 Task: Start in the project WorthyTech the sprint 'Warp Speed Ahead', with a duration of 3 weeks.
Action: Mouse moved to (155, 49)
Screenshot: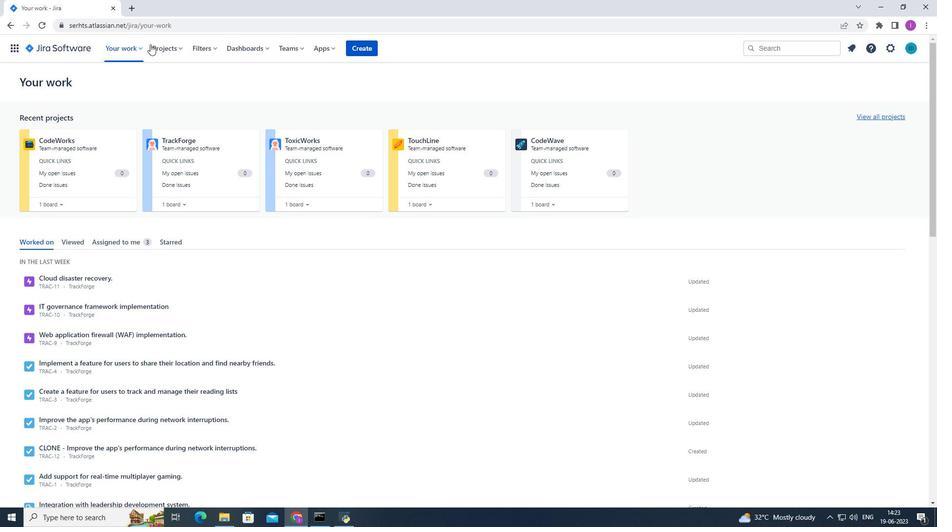 
Action: Mouse pressed left at (155, 49)
Screenshot: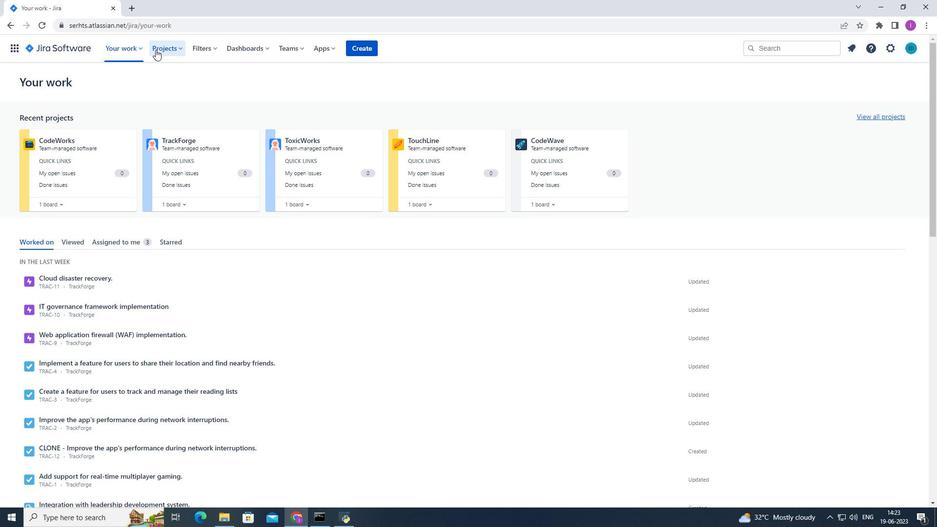 
Action: Mouse moved to (169, 91)
Screenshot: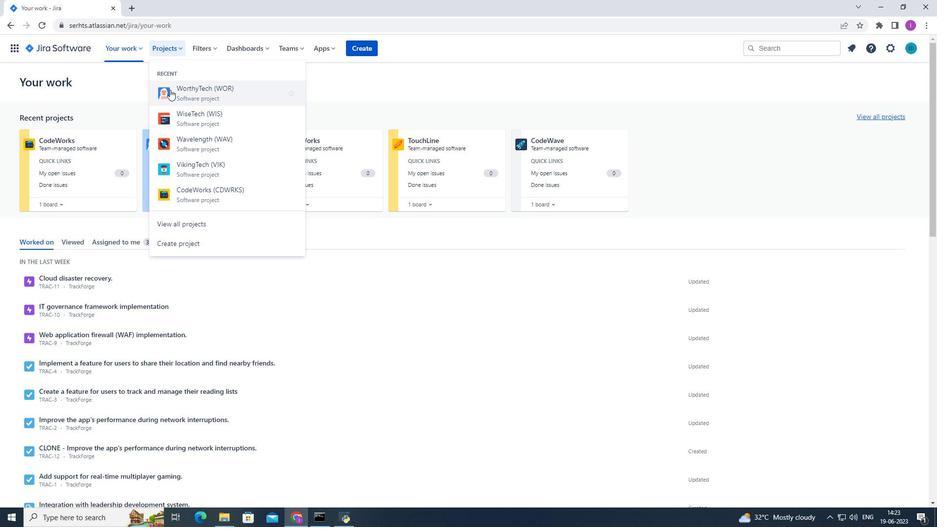 
Action: Mouse pressed left at (169, 91)
Screenshot: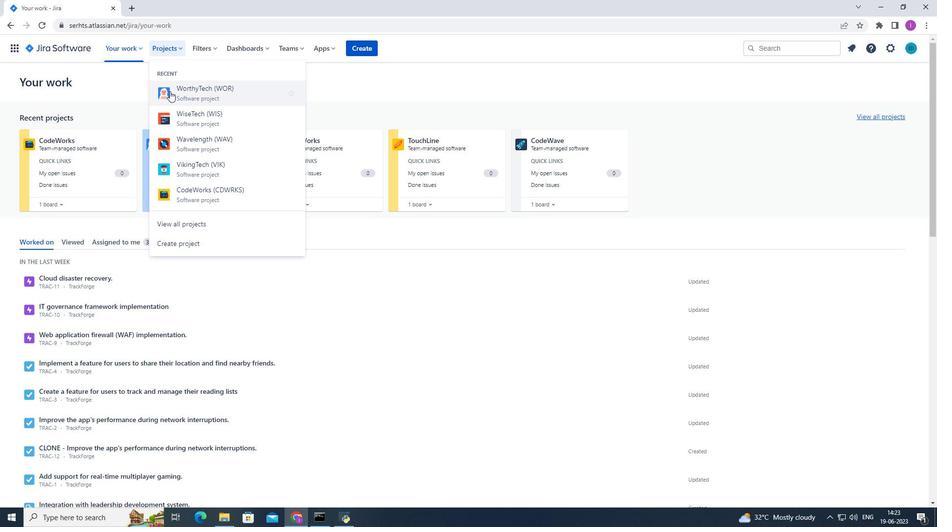 
Action: Mouse moved to (47, 147)
Screenshot: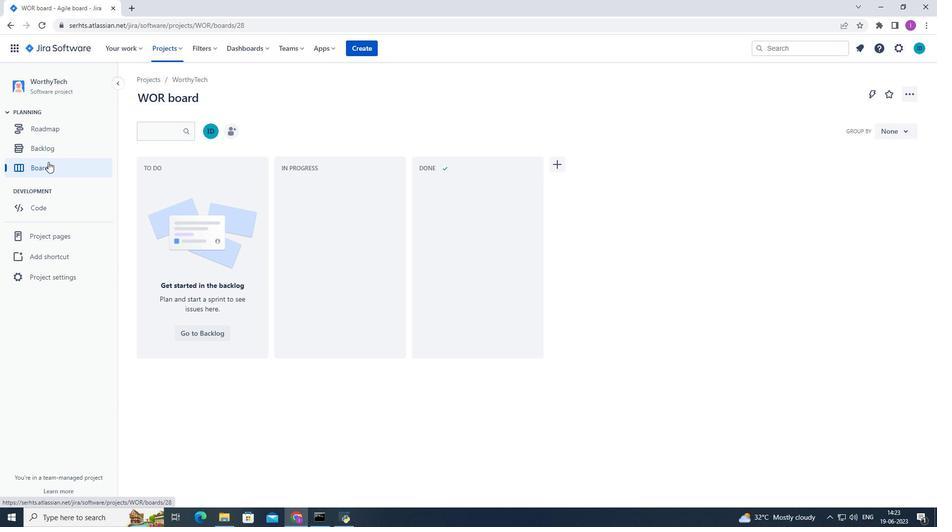 
Action: Mouse pressed left at (47, 147)
Screenshot: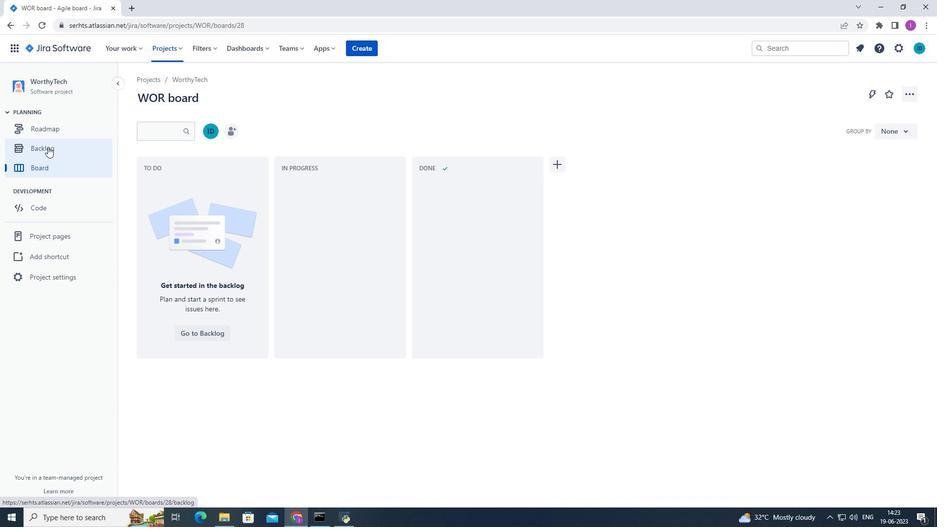 
Action: Mouse moved to (854, 153)
Screenshot: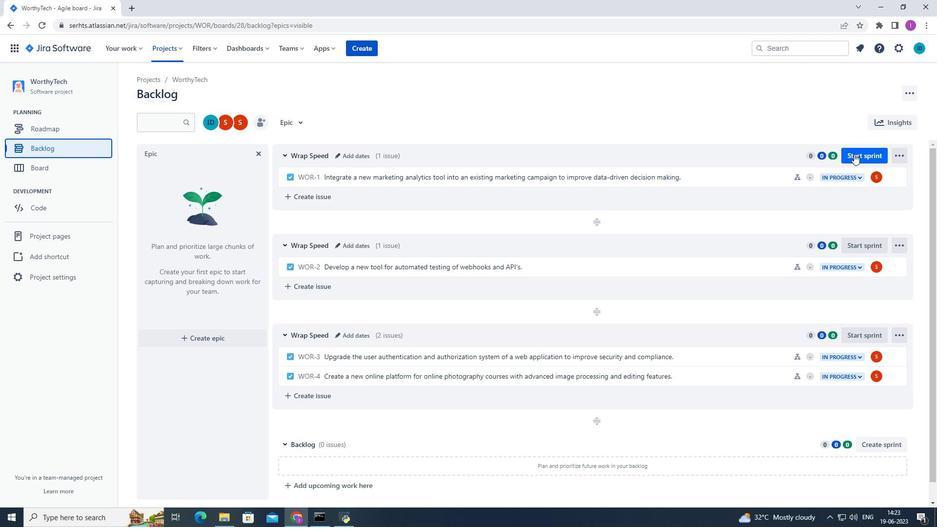 
Action: Mouse pressed left at (854, 153)
Screenshot: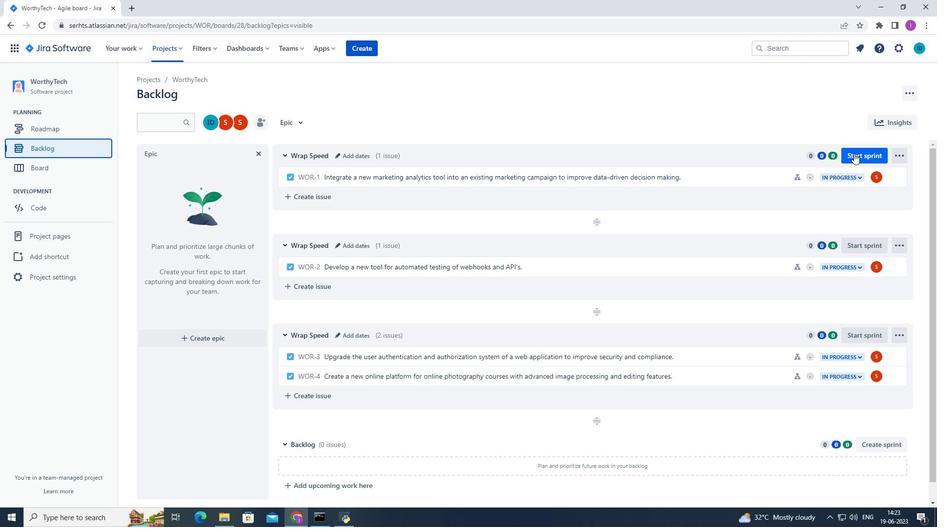 
Action: Mouse moved to (448, 172)
Screenshot: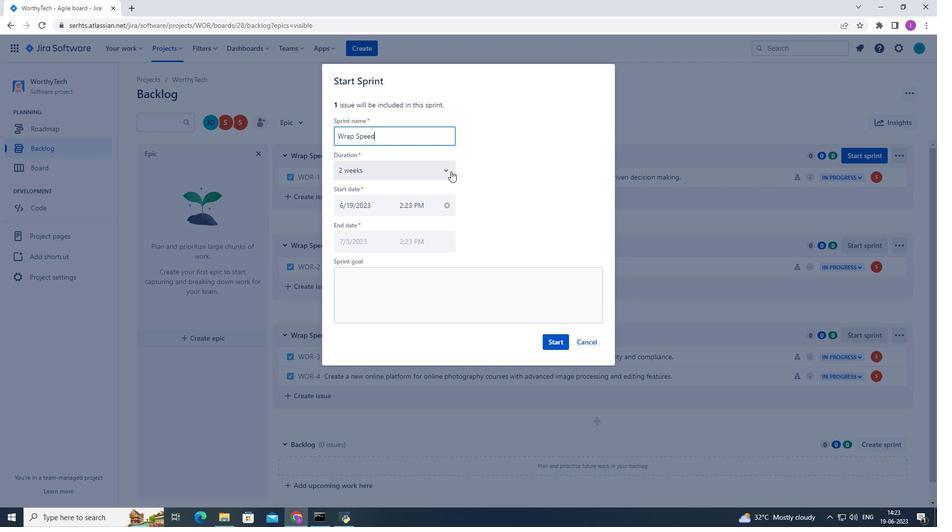 
Action: Mouse pressed left at (448, 172)
Screenshot: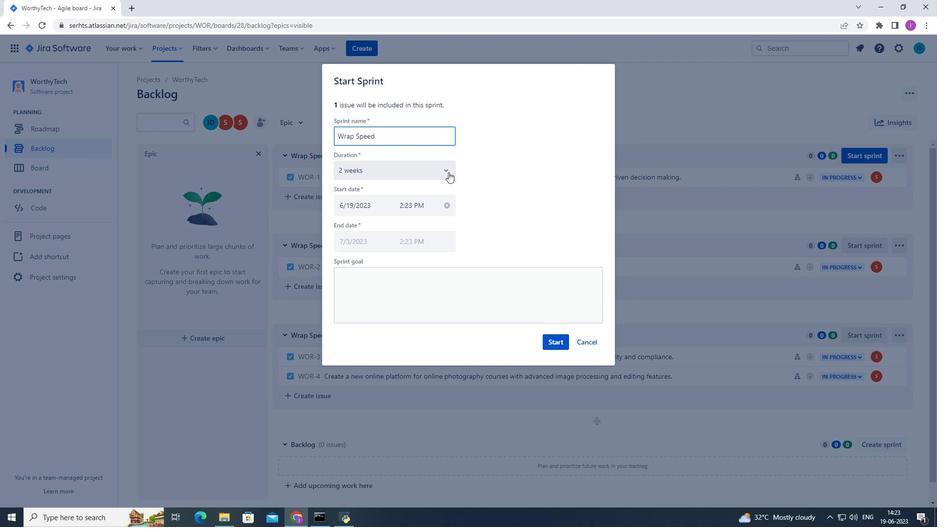 
Action: Mouse moved to (422, 232)
Screenshot: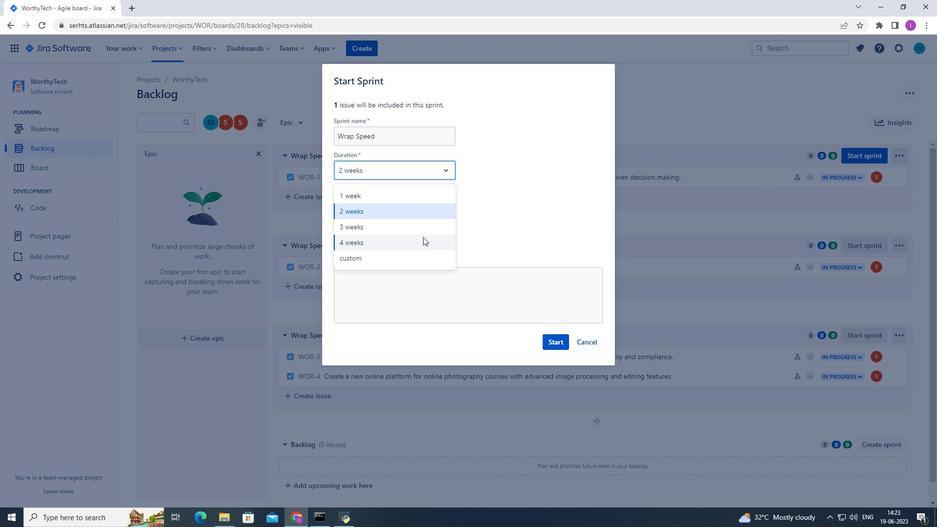 
Action: Mouse pressed left at (422, 232)
Screenshot: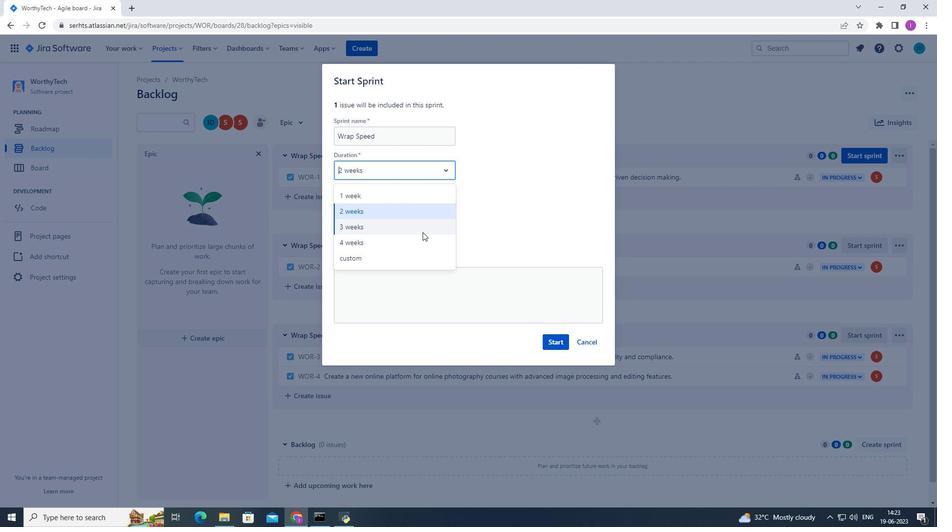 
Action: Mouse moved to (555, 343)
Screenshot: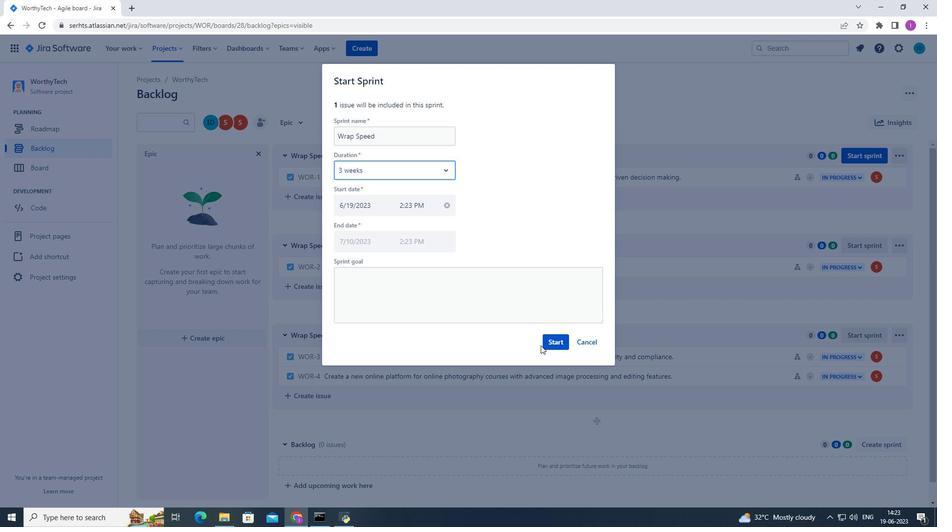 
Action: Mouse pressed left at (555, 343)
Screenshot: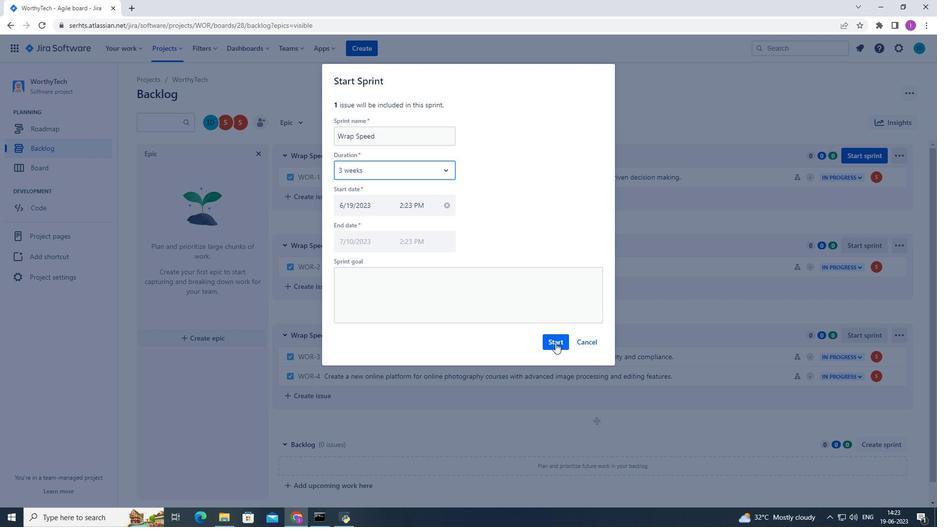 
Action: Mouse moved to (416, 350)
Screenshot: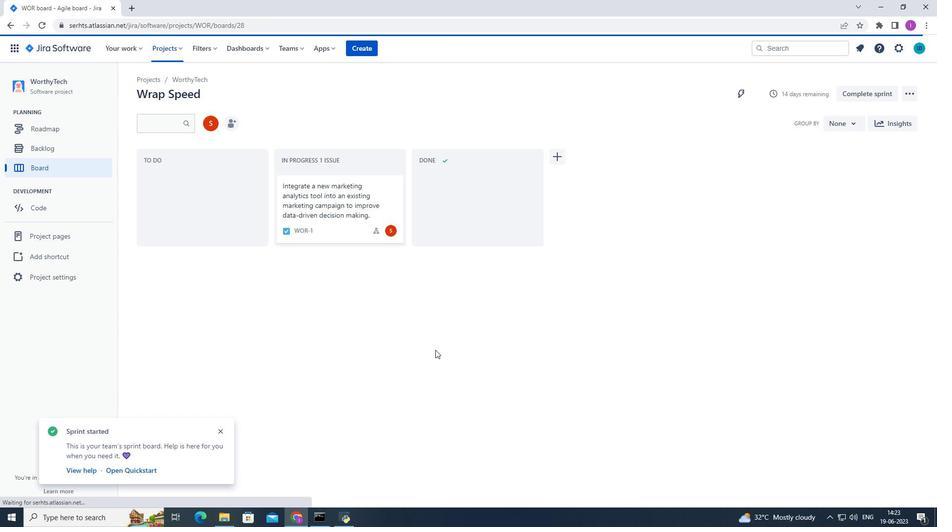 
